 Task: Create Workspace Digital Marketing Workspace description Manage customer service and support interactions. Workspace type Operations
Action: Mouse moved to (366, 63)
Screenshot: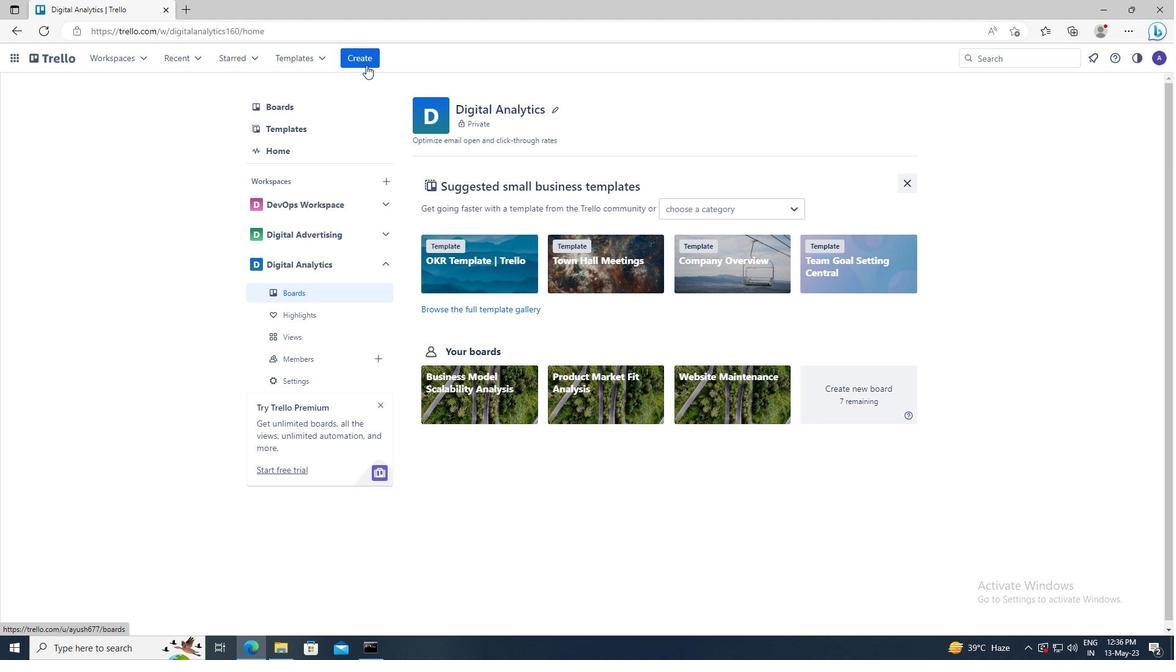 
Action: Mouse pressed left at (366, 63)
Screenshot: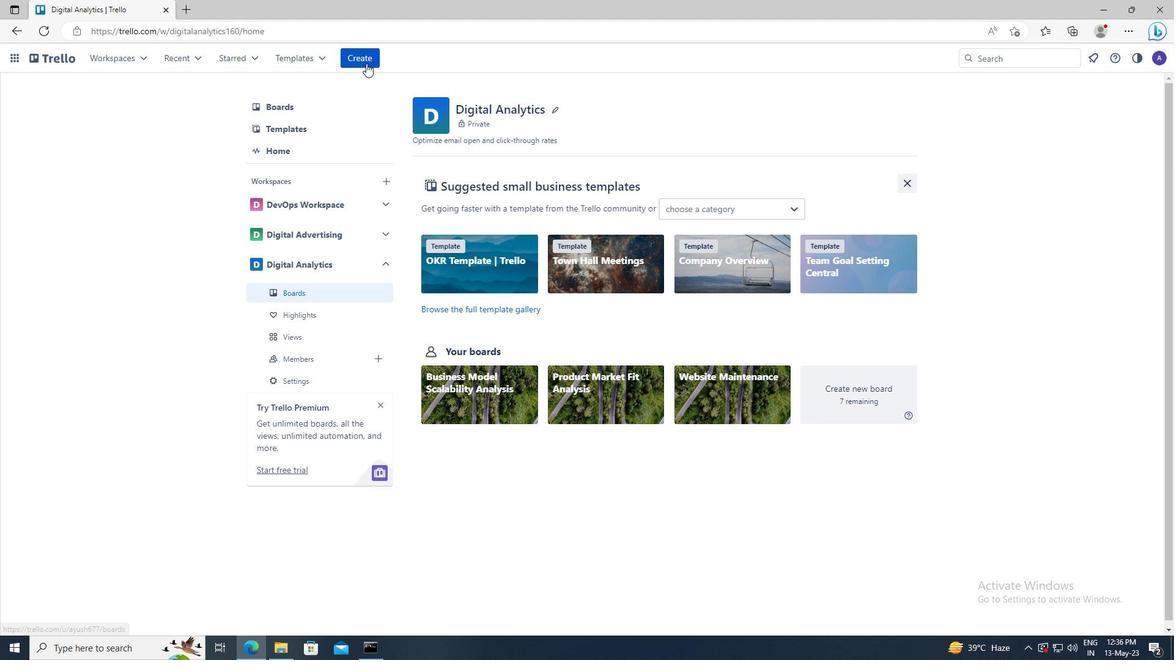 
Action: Mouse moved to (388, 185)
Screenshot: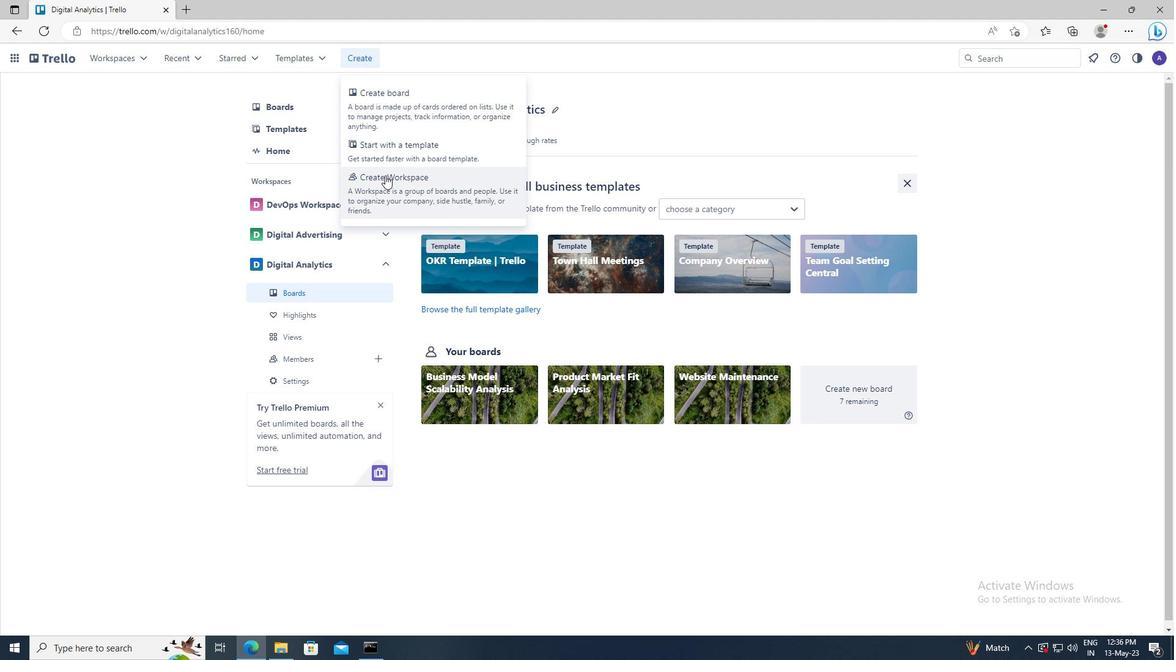 
Action: Mouse pressed left at (388, 185)
Screenshot: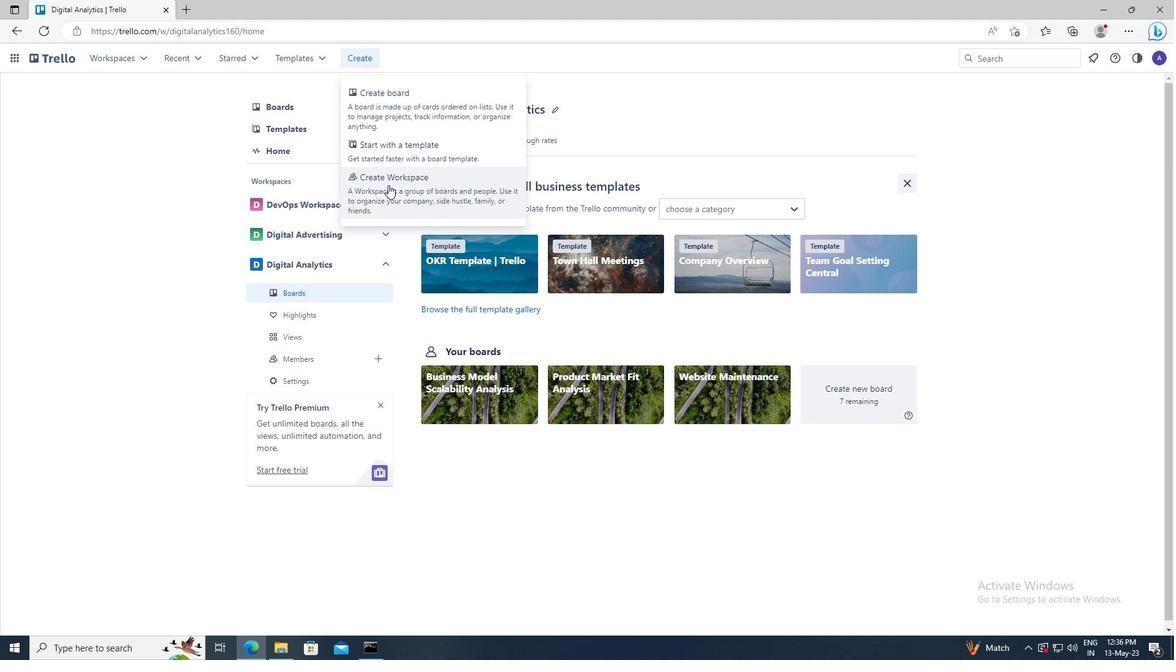 
Action: Mouse moved to (320, 214)
Screenshot: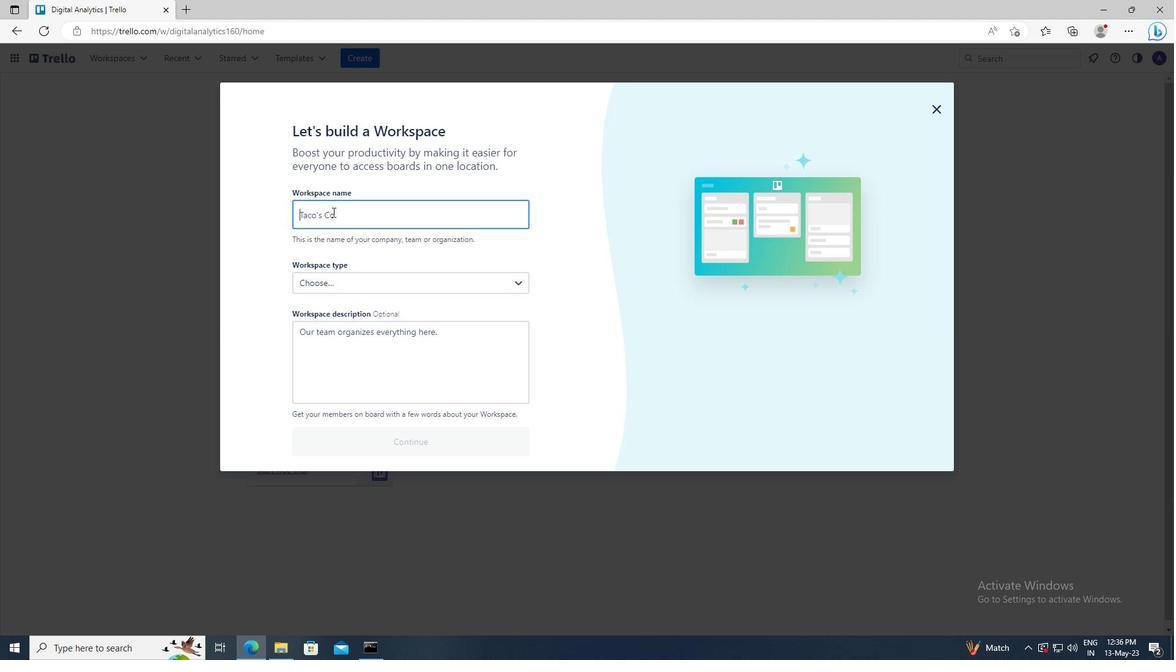 
Action: Mouse pressed left at (320, 214)
Screenshot: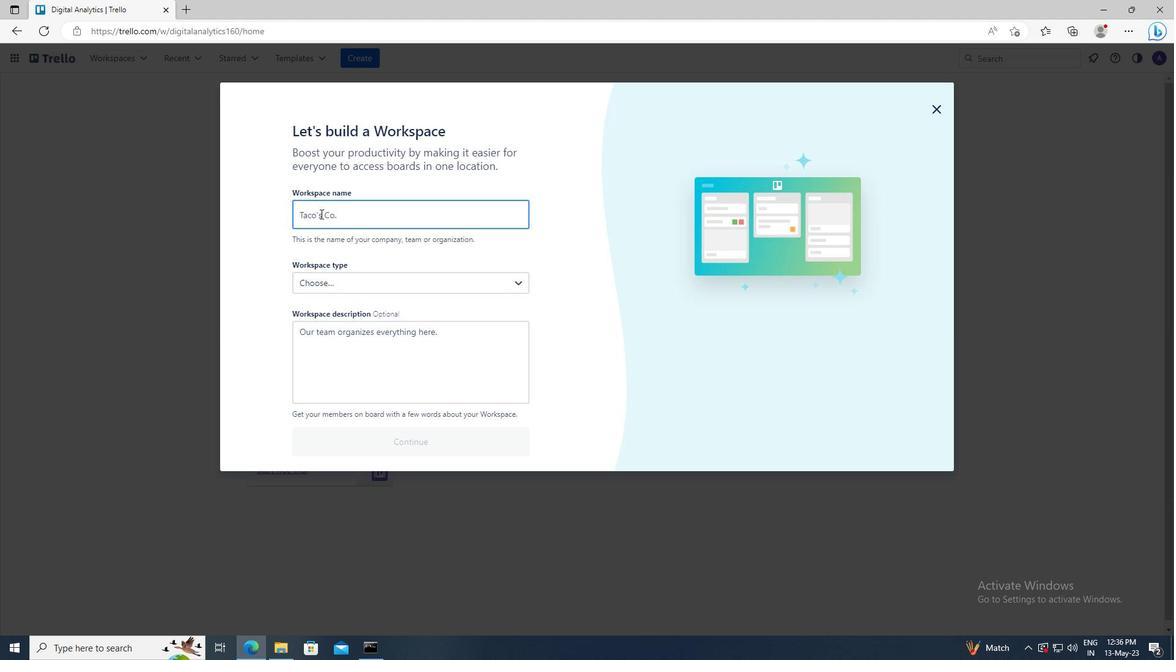 
Action: Key pressed <Key.shift>DIGITAL<Key.space><Key.shift>MARKETING
Screenshot: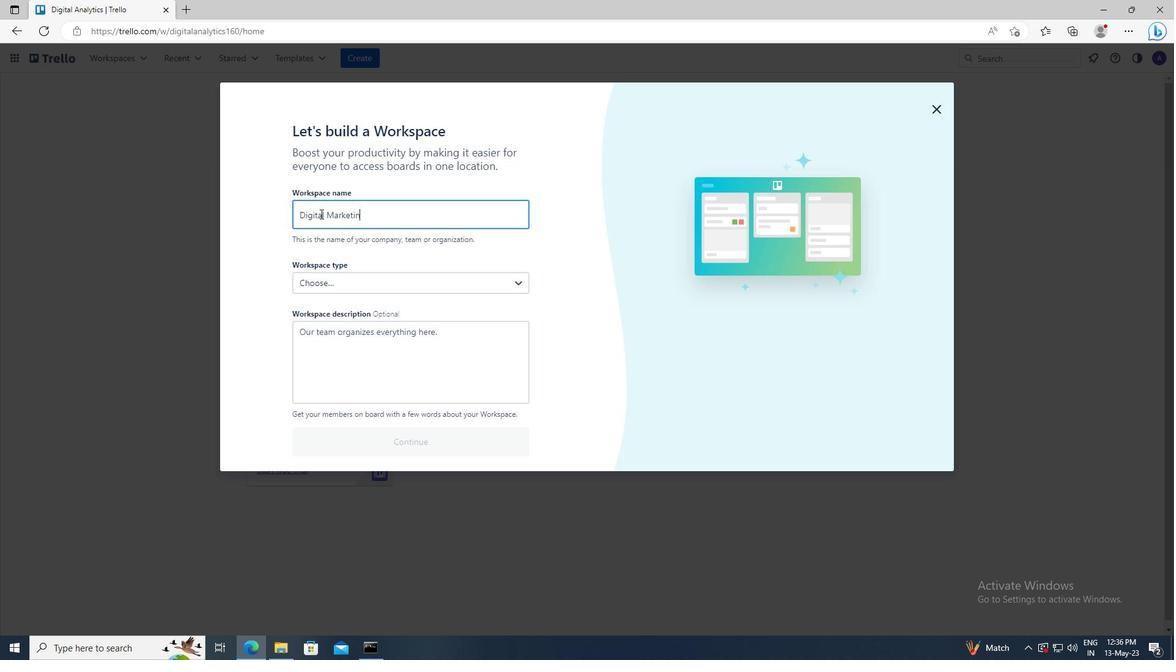 
Action: Mouse moved to (324, 336)
Screenshot: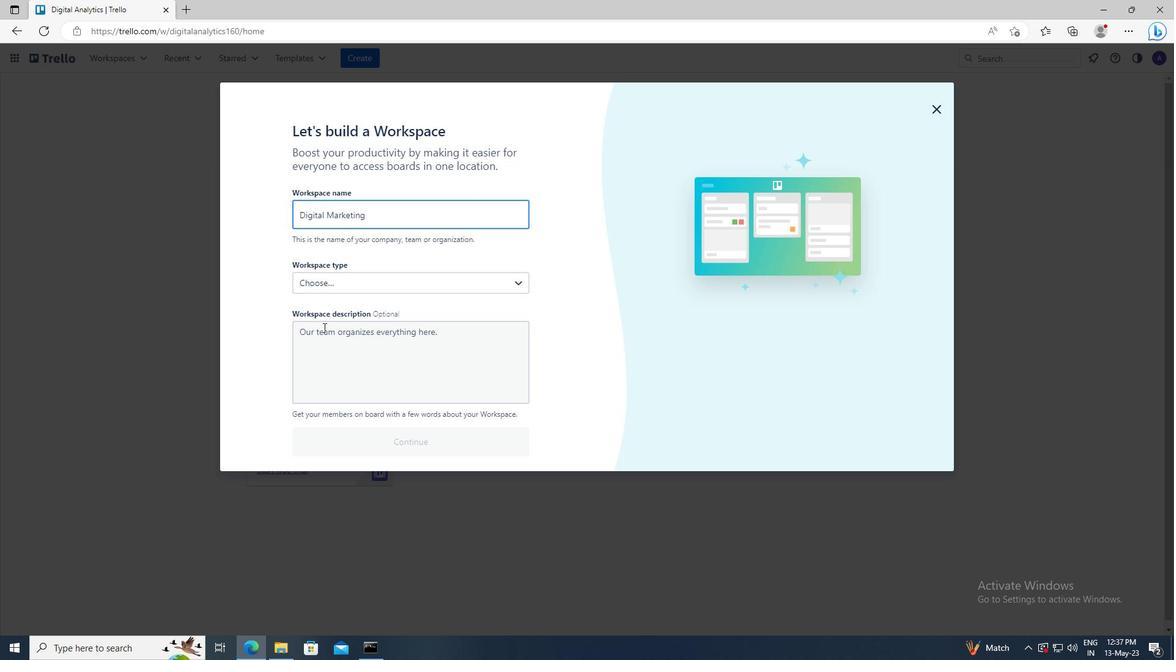 
Action: Mouse pressed left at (324, 336)
Screenshot: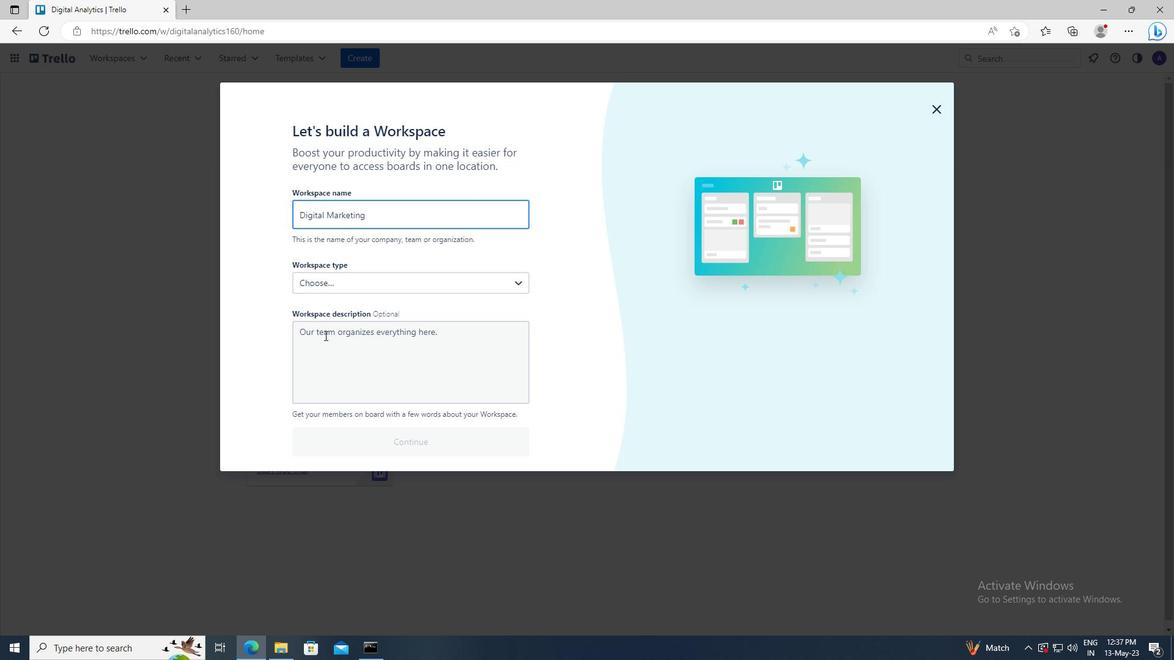 
Action: Mouse moved to (325, 336)
Screenshot: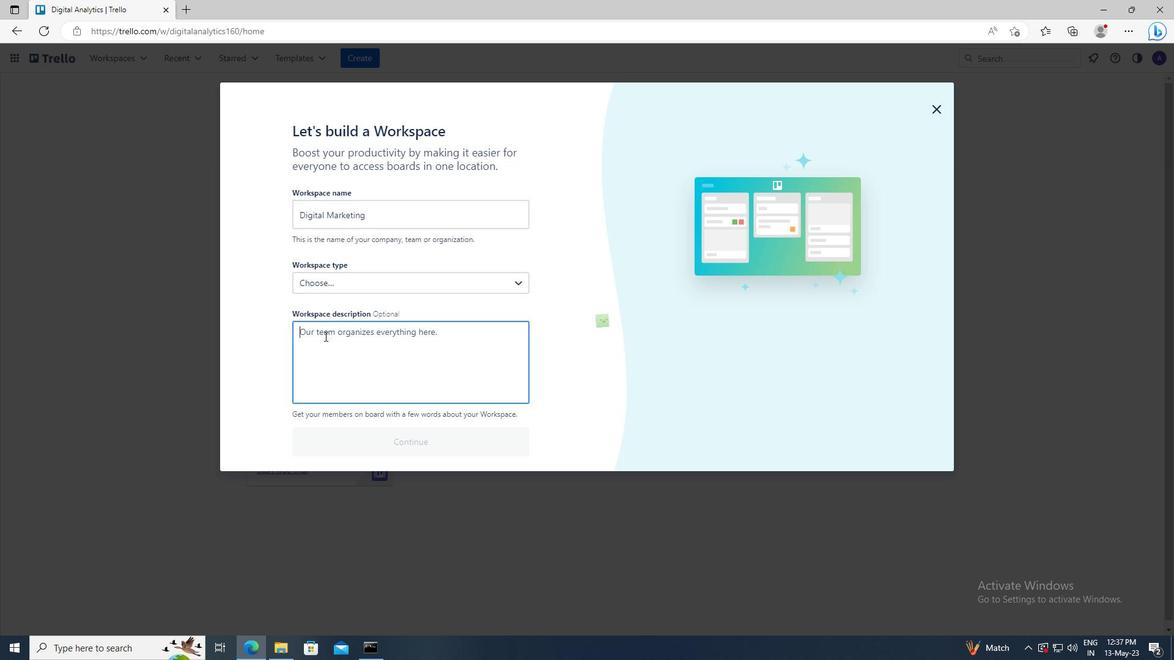 
Action: Key pressed <Key.shift>MANAGE<Key.space>CUSTOMER<Key.space>SERVICE<Key.space>AND<Key.space>SUPPORT<Key.space>INTERACTIONS
Screenshot: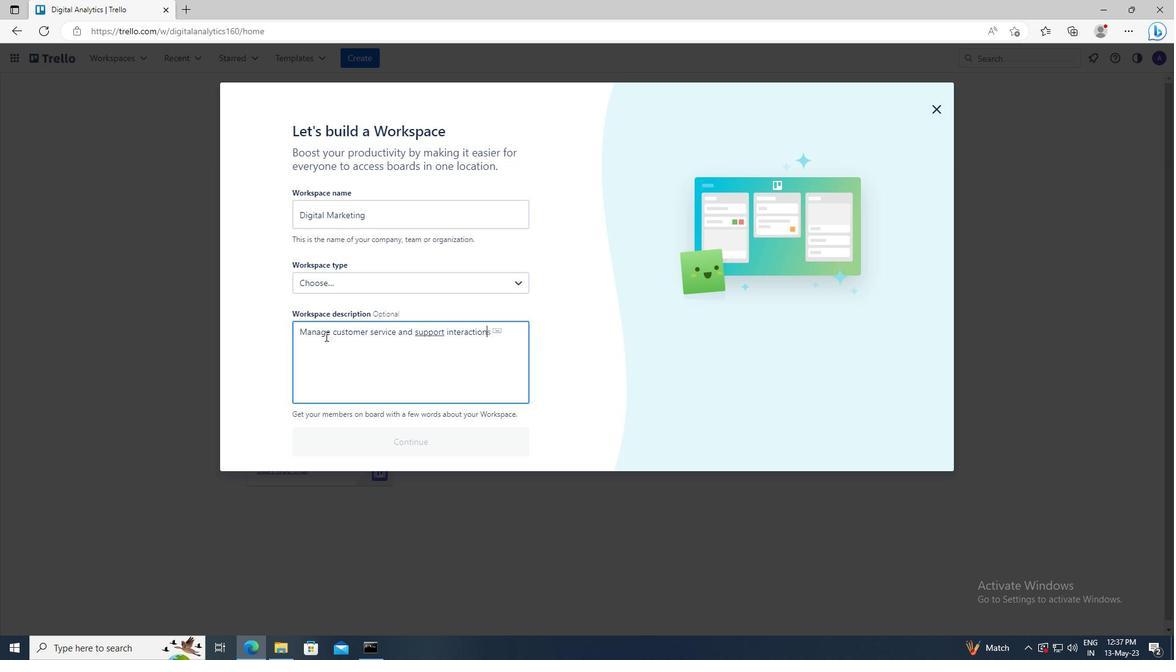 
Action: Mouse moved to (314, 280)
Screenshot: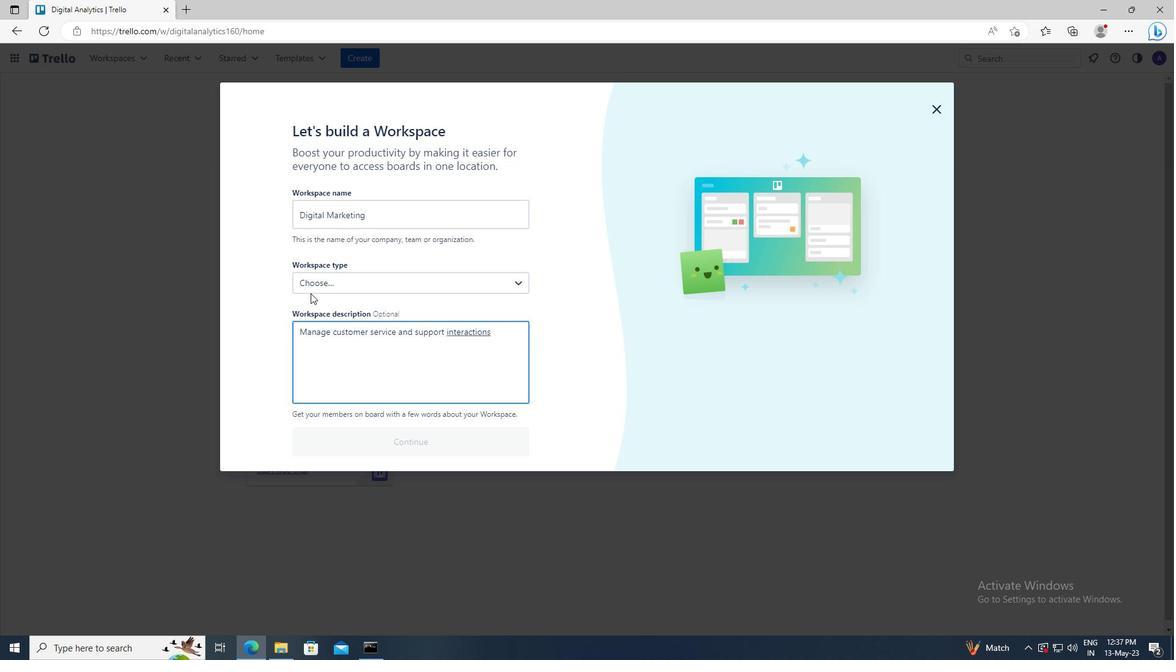 
Action: Mouse pressed left at (314, 280)
Screenshot: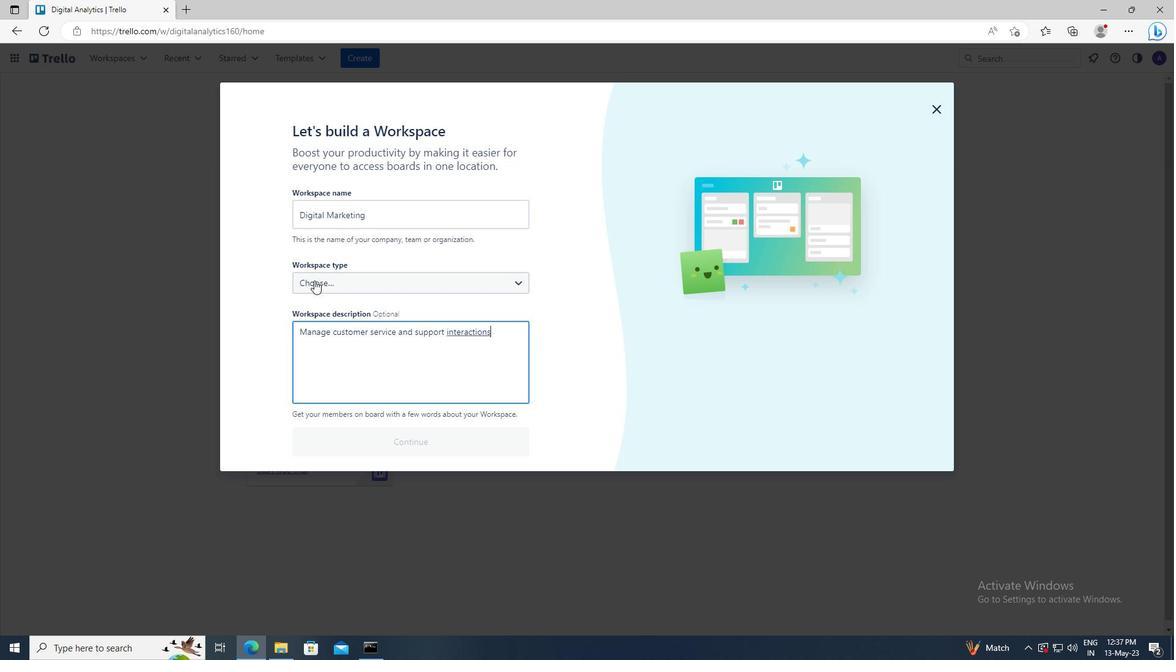 
Action: Mouse moved to (323, 327)
Screenshot: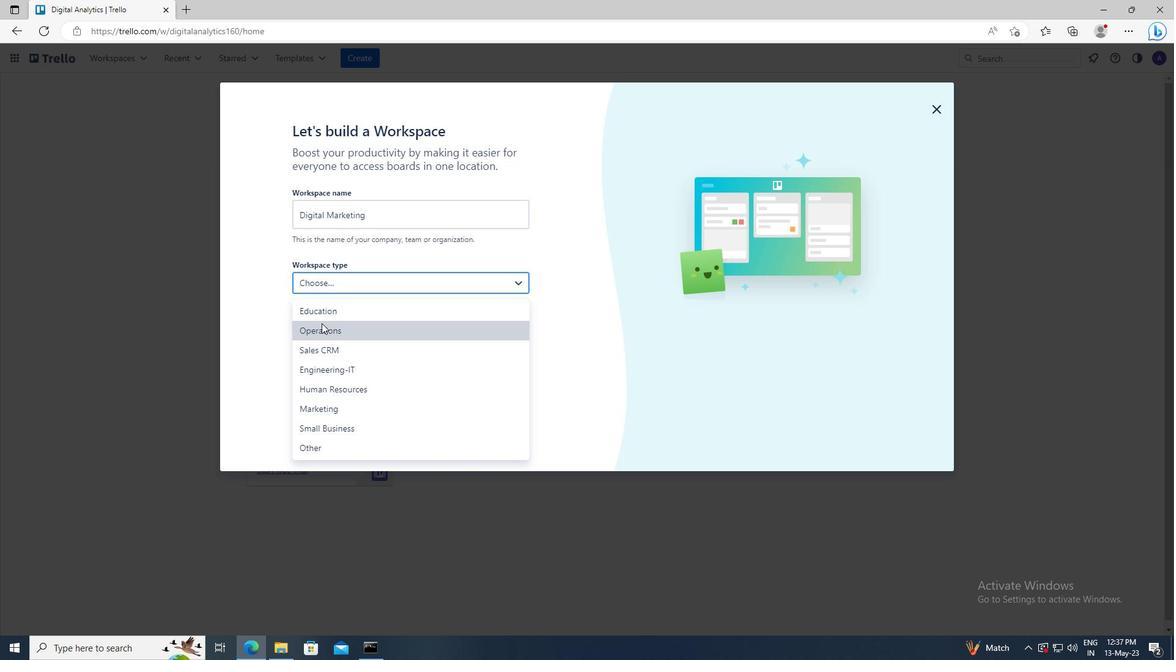 
Action: Mouse pressed left at (323, 327)
Screenshot: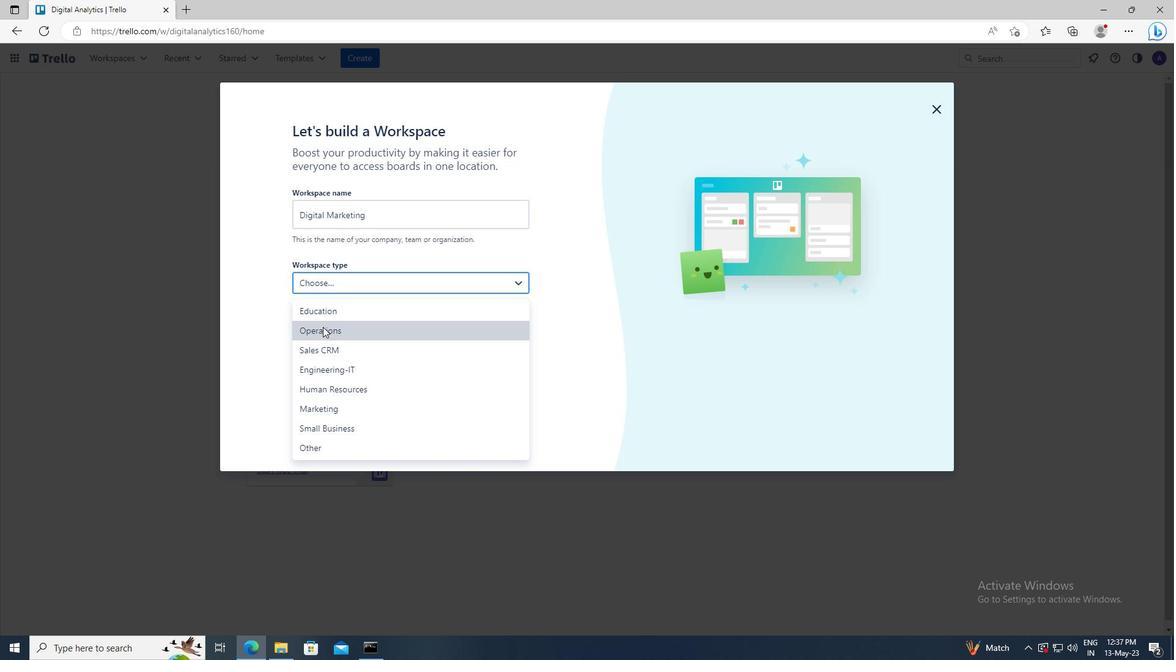 
Action: Mouse moved to (329, 440)
Screenshot: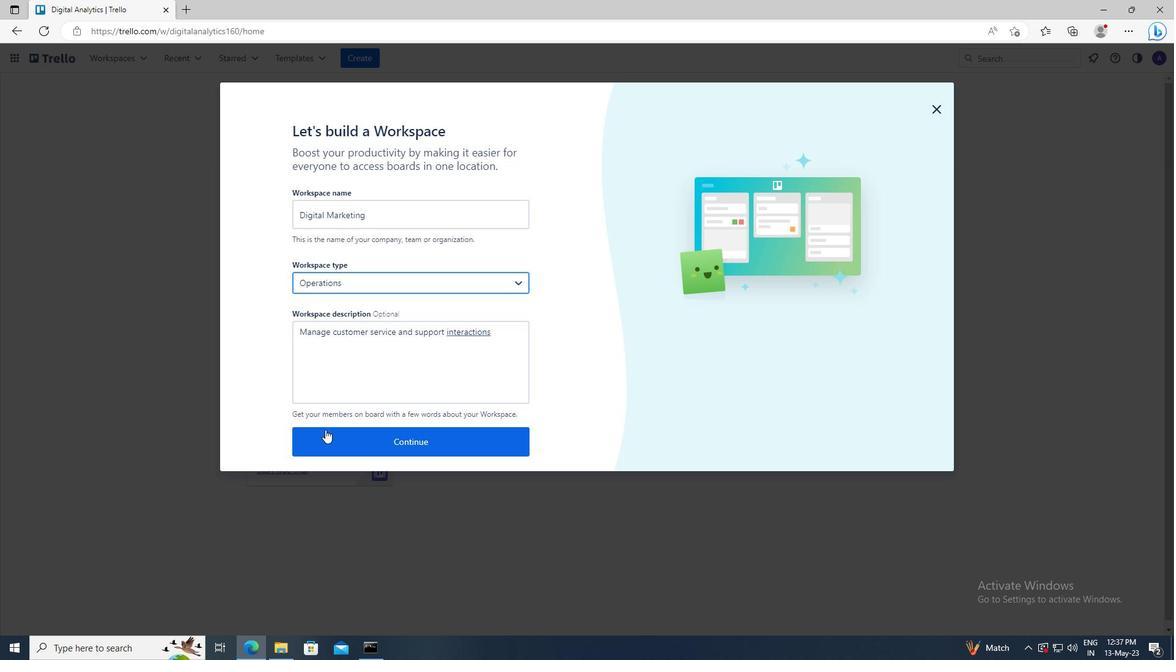 
Action: Mouse pressed left at (329, 440)
Screenshot: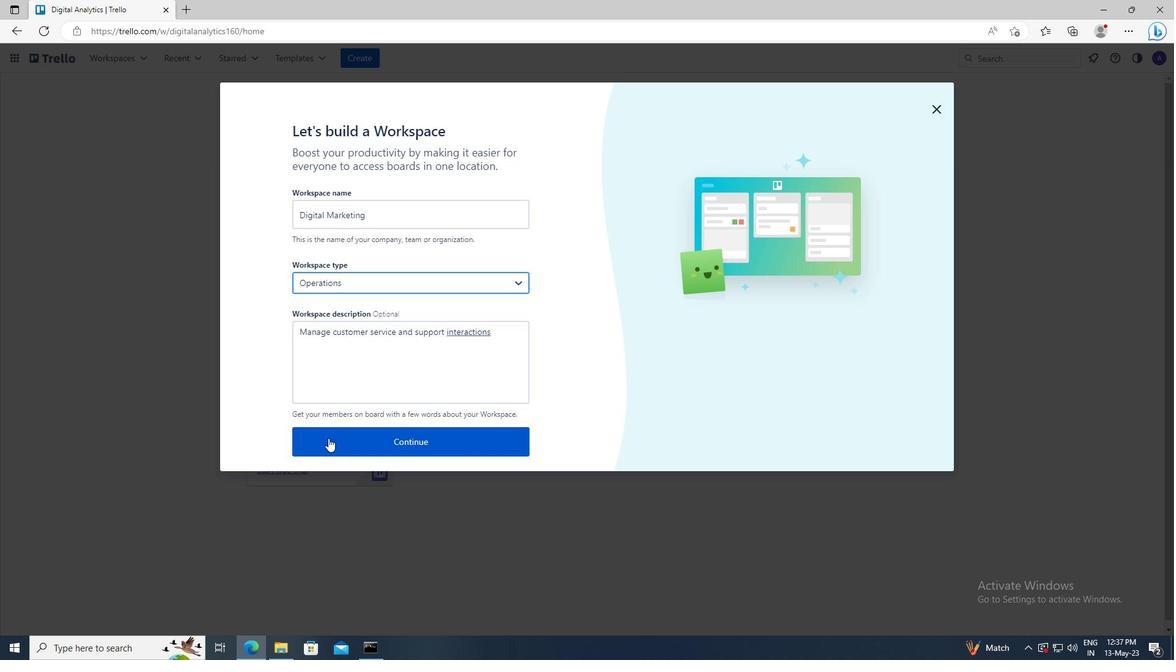 
Action: Mouse moved to (406, 315)
Screenshot: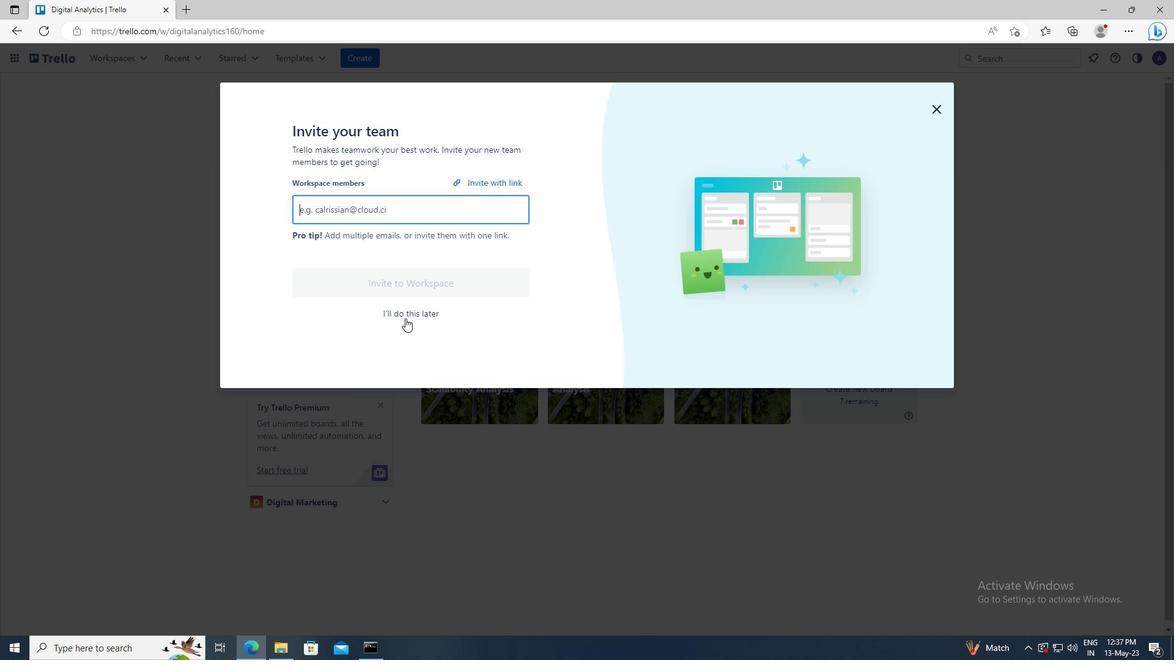 
Action: Mouse pressed left at (406, 315)
Screenshot: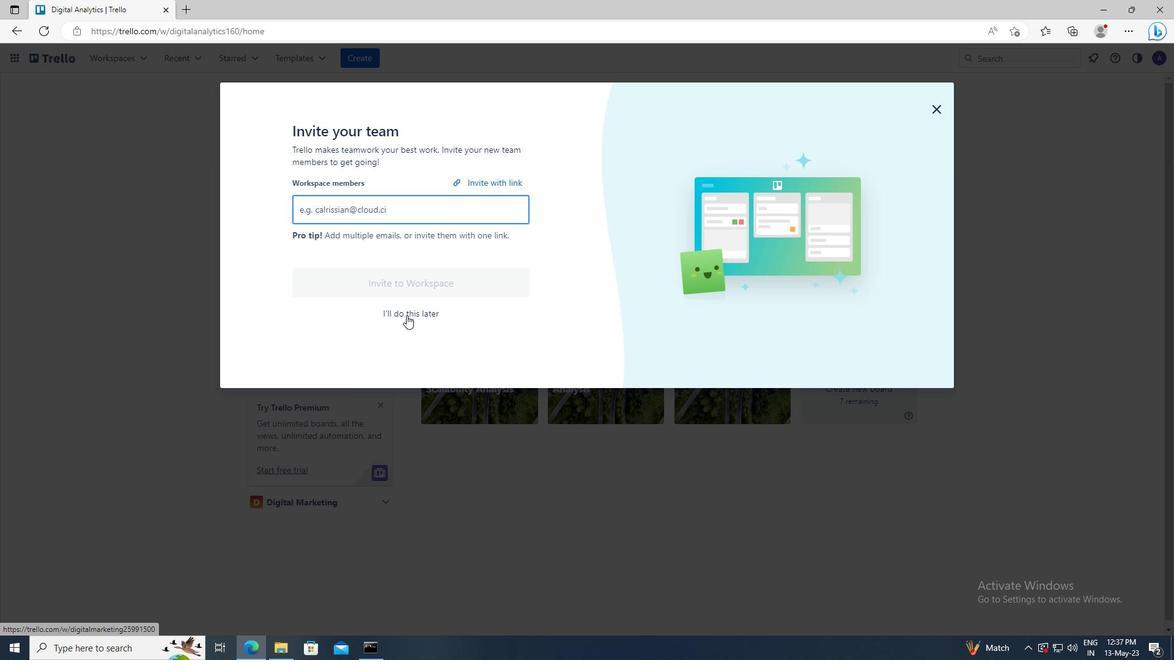 
